 Task: Calculate the inverse hyperbolic secant for x = 4.0.
Action: Mouse moved to (858, 56)
Screenshot: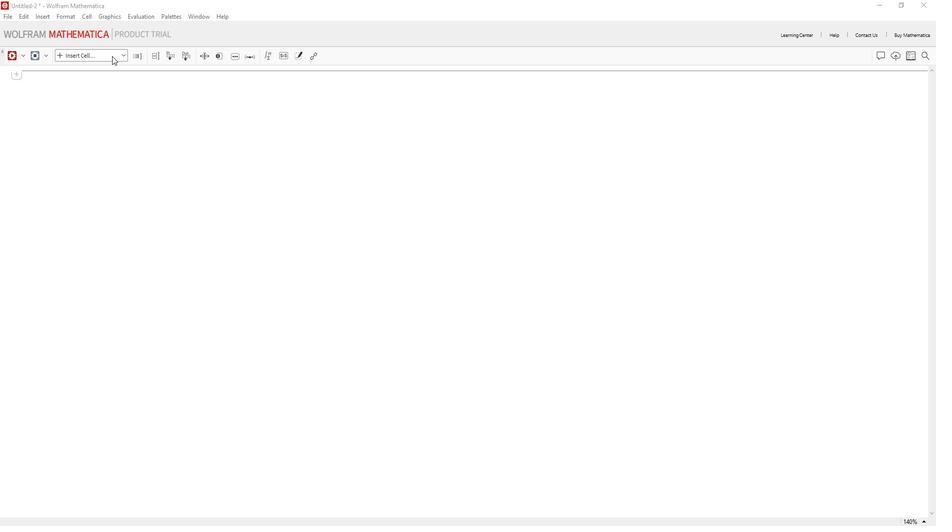 
Action: Mouse pressed left at (858, 56)
Screenshot: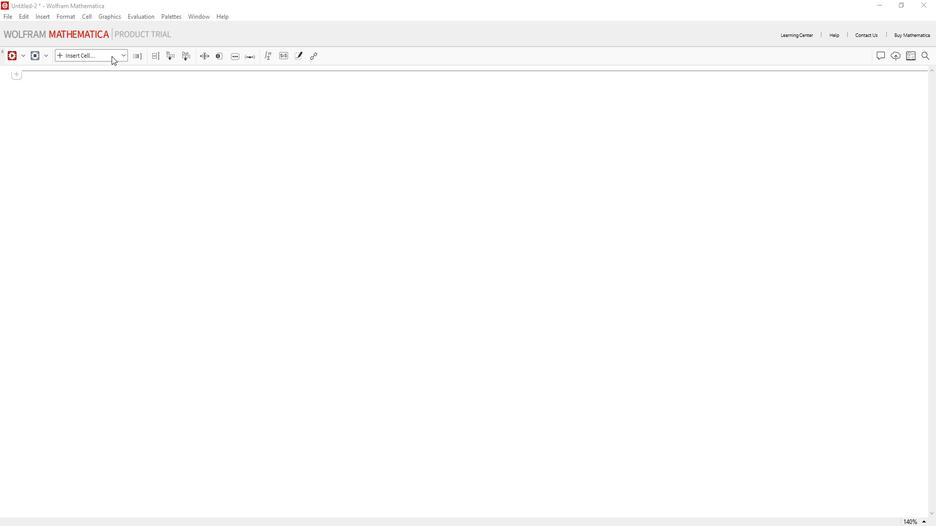 
Action: Mouse moved to (828, 75)
Screenshot: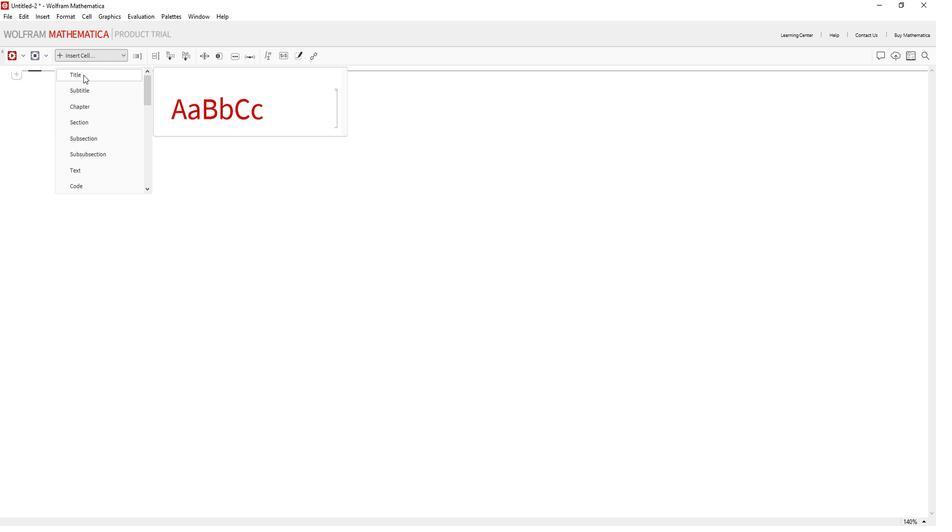 
Action: Mouse pressed left at (828, 75)
Screenshot: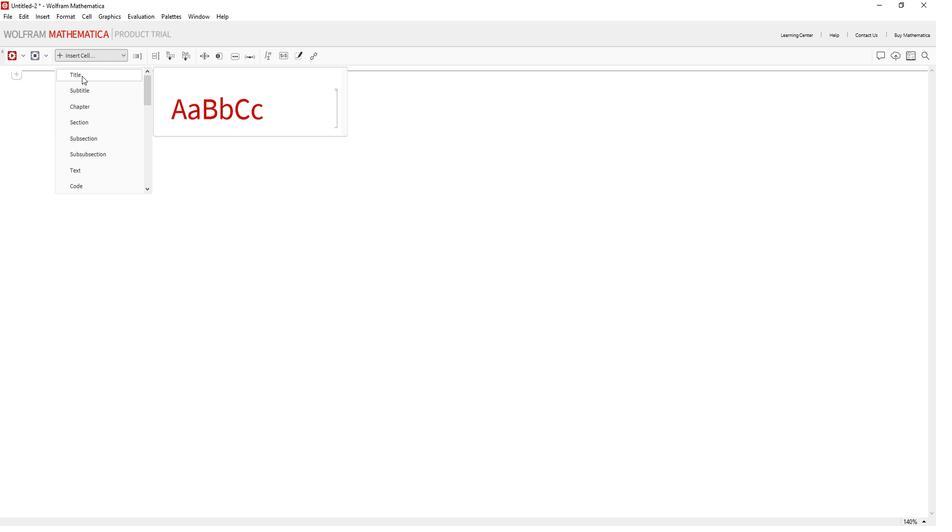 
Action: Key pressed <Key.shift>Calculate<Key.space>the<Key.space>inverse<Key.space>g<Key.backspace>hyperbolic<Key.space>secant.
Screenshot: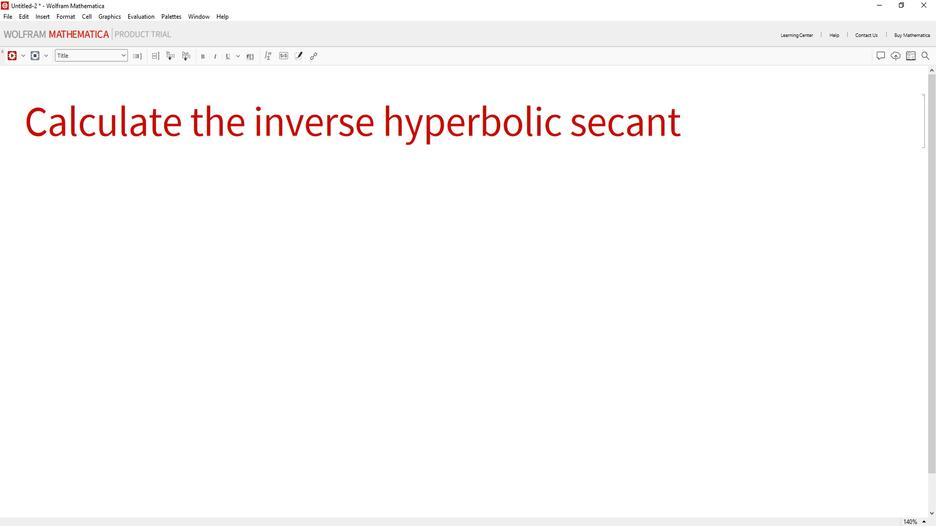 
Action: Mouse moved to (848, 174)
Screenshot: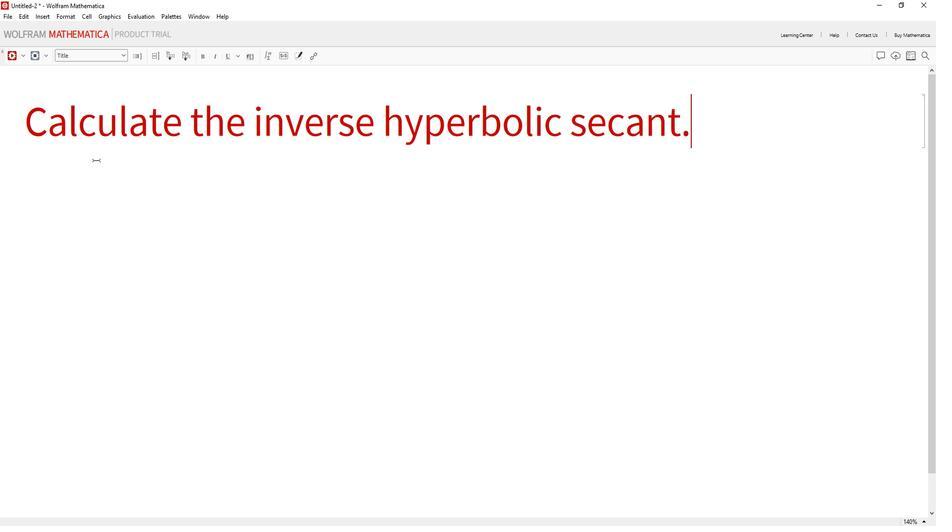 
Action: Mouse pressed left at (848, 174)
Screenshot: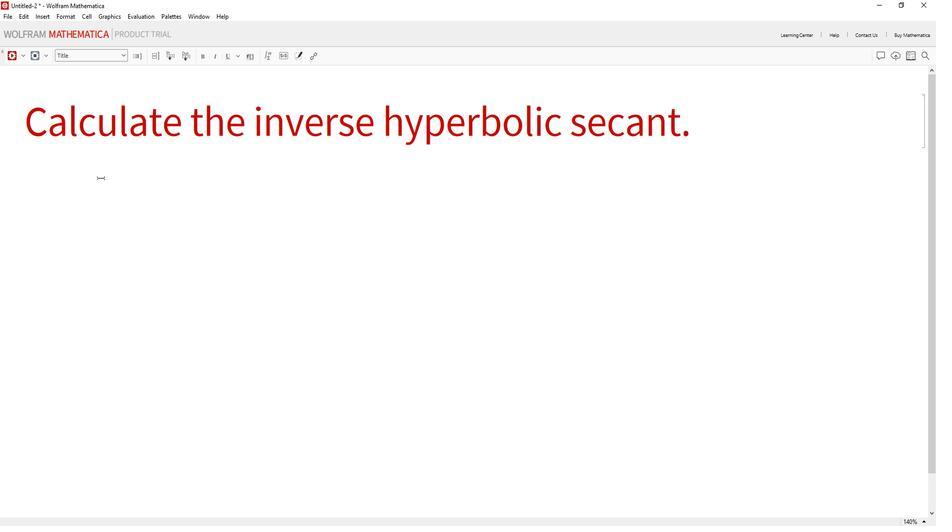 
Action: Mouse pressed left at (848, 174)
Screenshot: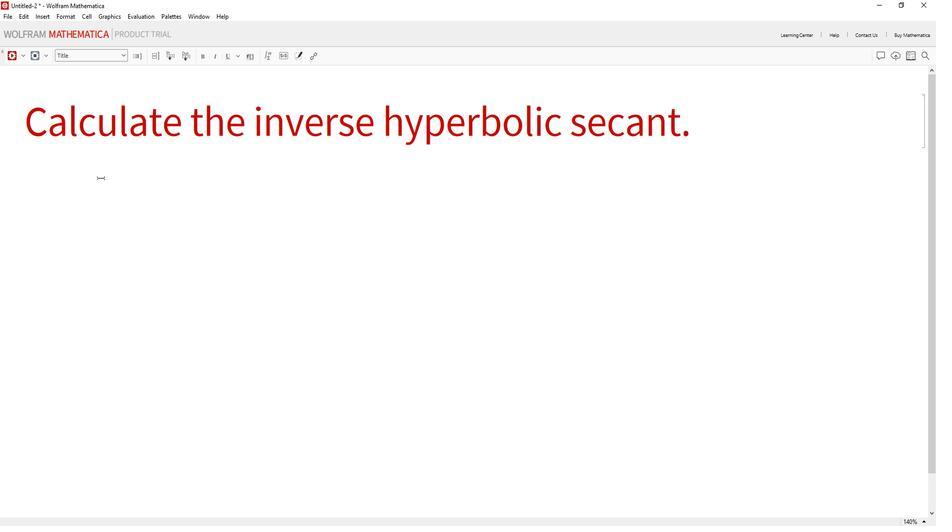 
Action: Mouse moved to (843, 59)
Screenshot: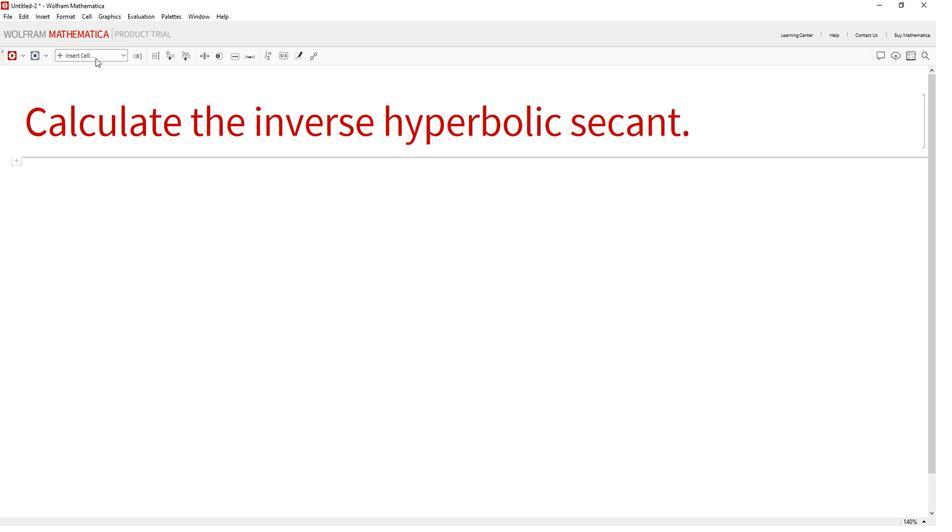 
Action: Mouse pressed left at (843, 59)
Screenshot: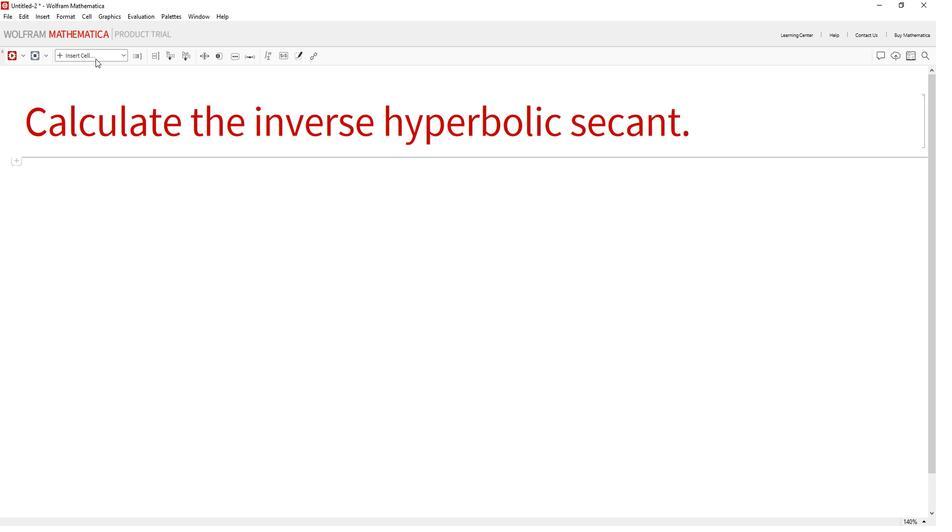 
Action: Mouse moved to (828, 178)
Screenshot: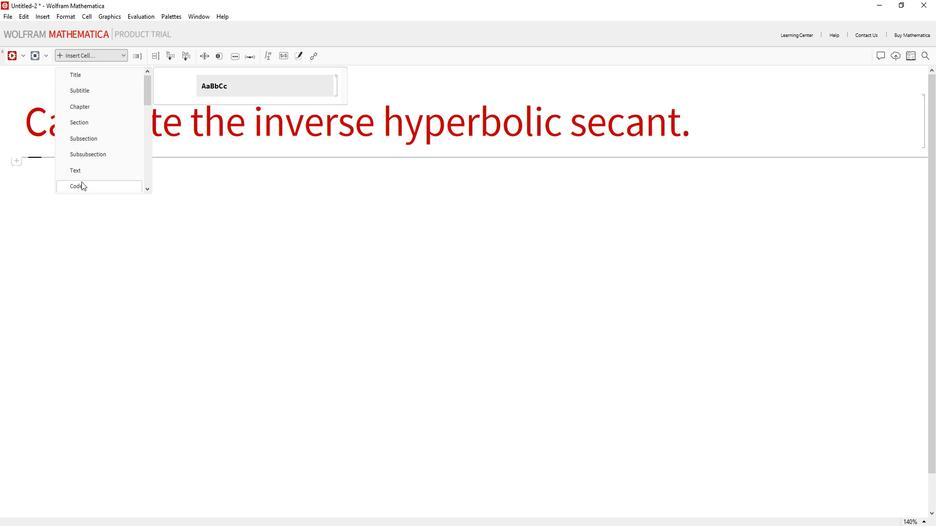 
Action: Mouse pressed left at (828, 178)
Screenshot: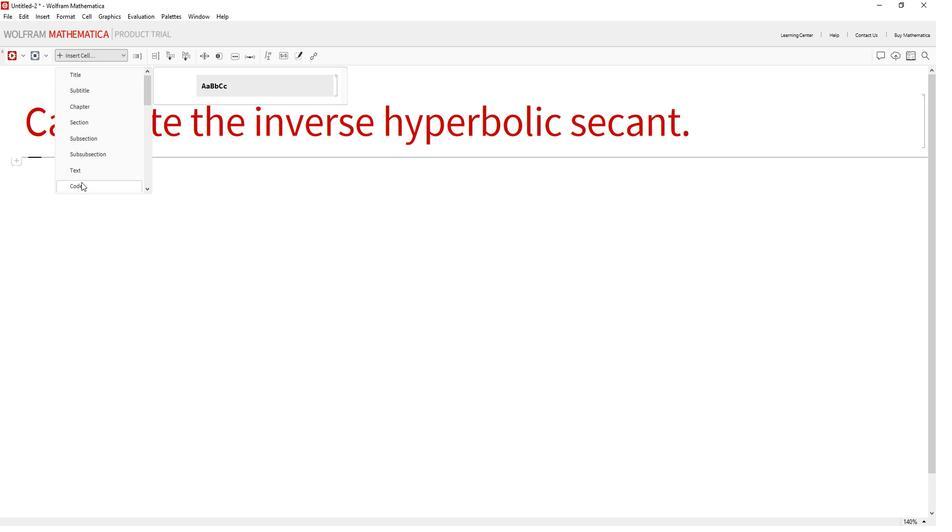 
Action: Mouse pressed left at (828, 178)
Screenshot: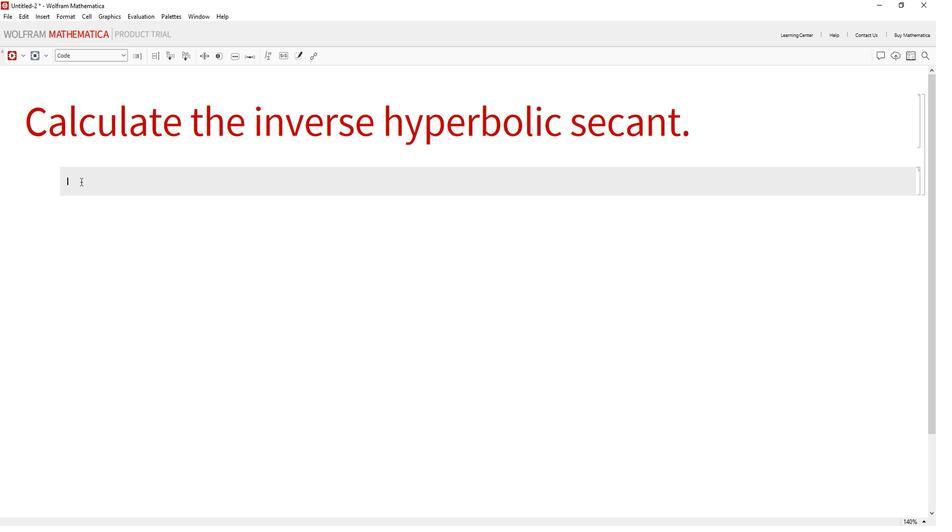 
Action: Mouse moved to (714, 186)
Screenshot: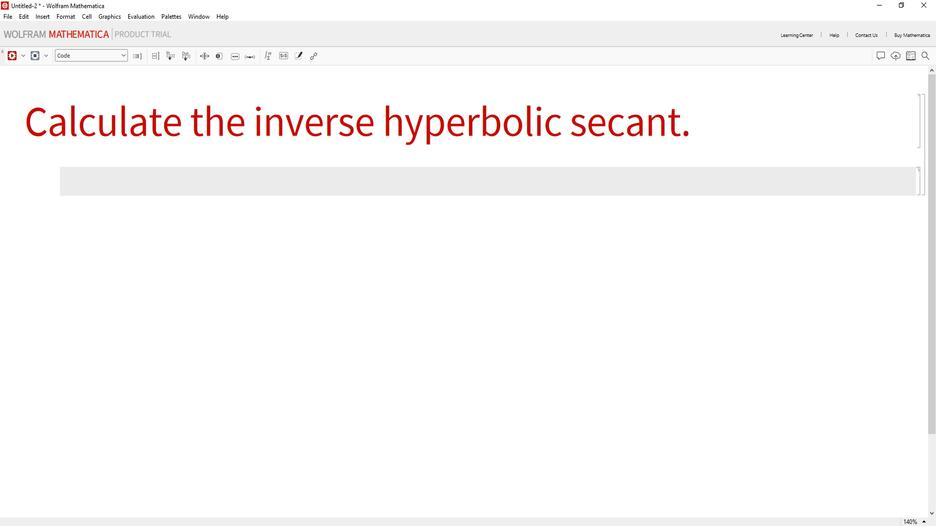 
Action: Mouse pressed left at (714, 186)
Screenshot: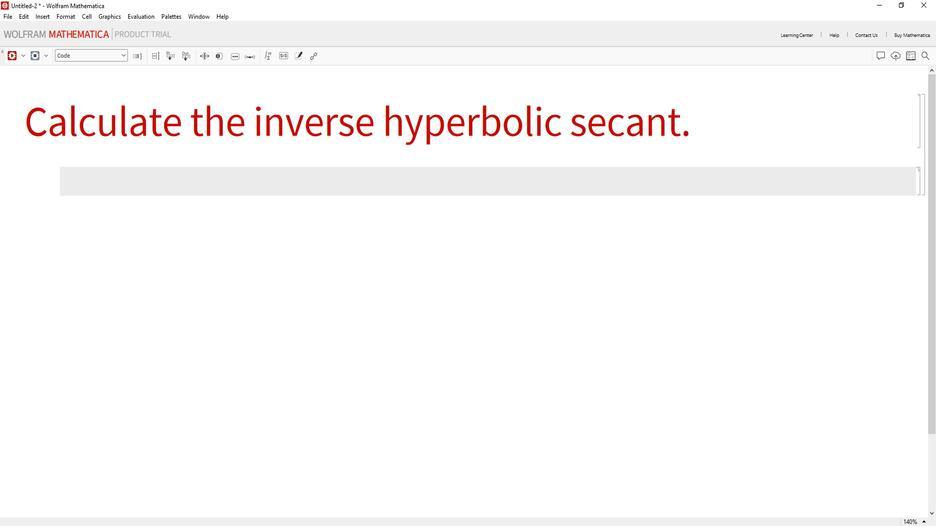 
Action: Mouse moved to (866, 178)
Screenshot: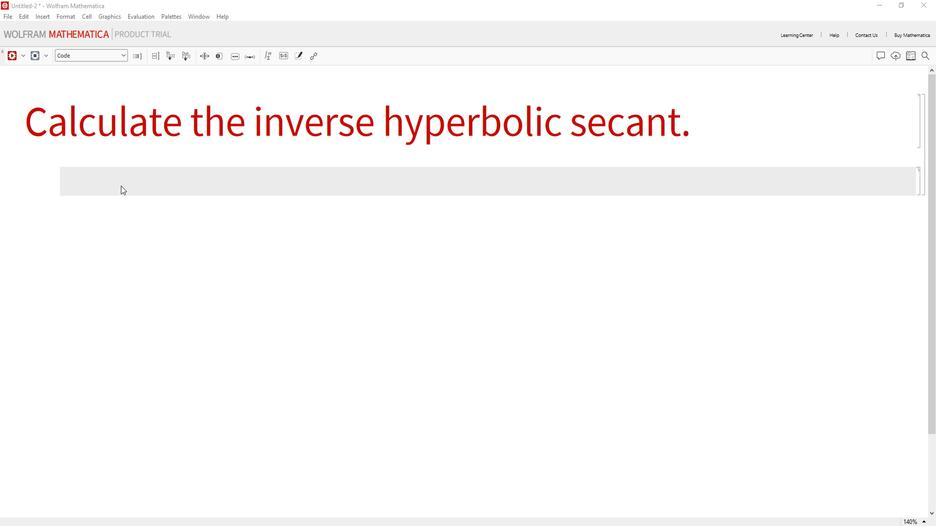 
Action: Mouse pressed left at (866, 178)
Screenshot: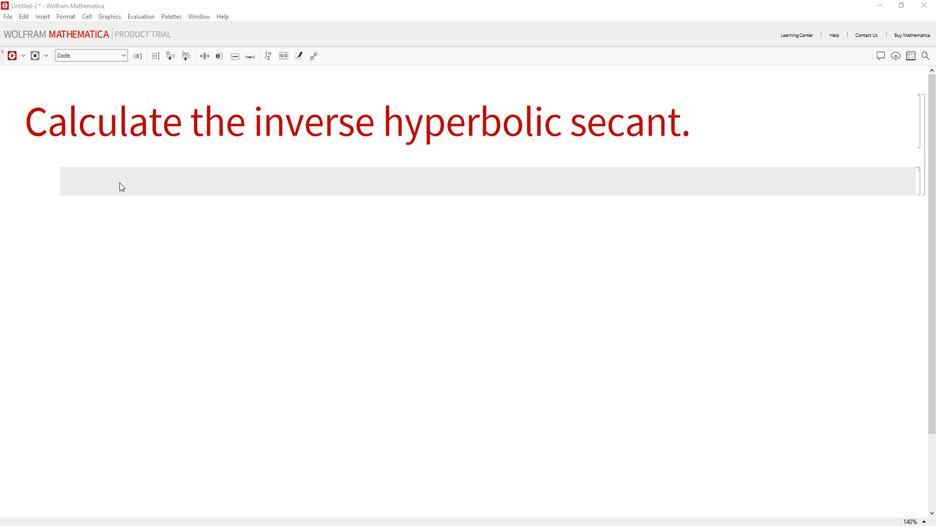 
Action: Key pressed <Key.shift_r>(*<Key.shift>Define<Key.space>the<Key.space>values<Key.space>of<Key.space>x<Key.right><Key.right>x<Key.space>-<Key.backspace>=<Key.space>4.0;<Key.enter><Key.enter><Key.shift_r><Key.shift_r><Key.shift_r><Key.shift_r>(*<Key.shift>Evaluate<Key.space>the<Key.space>inverse<Key.space>hyperbolic<Key.space>secant<Key.right><Key.right><Key.enter>inverse<Key.shift>Hyperbolic<Key.shift>Secant<Key.enter><Key.space>=<Key.space><Key.shift>Arc<Key.shift>Sech[x<Key.right>;<Key.enter><Key.enter><Key.shift_r>(*<Key.shift><Key.shift><Key.shift><Key.shift><Key.shift><Key.shift><Key.shift><Key.shift><Key.shift><Key.shift><Key.shift><Key.shift><Key.shift><Key.shift><Key.shift><Key.shift><Key.shift><Key.shift><Key.shift>Display<Key.space>the<Key.space>result<Key.right><Key.right><Key.enter>inverse<Key.shift>G<Key.backspace><Key.shift>Hyperbolic<Key.shift>Secant<Key.enter>
Screenshot: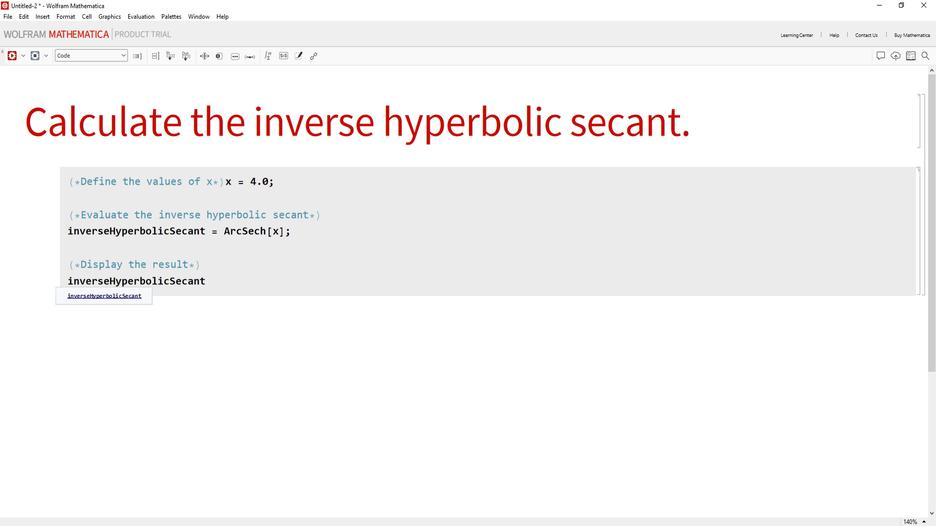 
Action: Mouse moved to (939, 235)
Screenshot: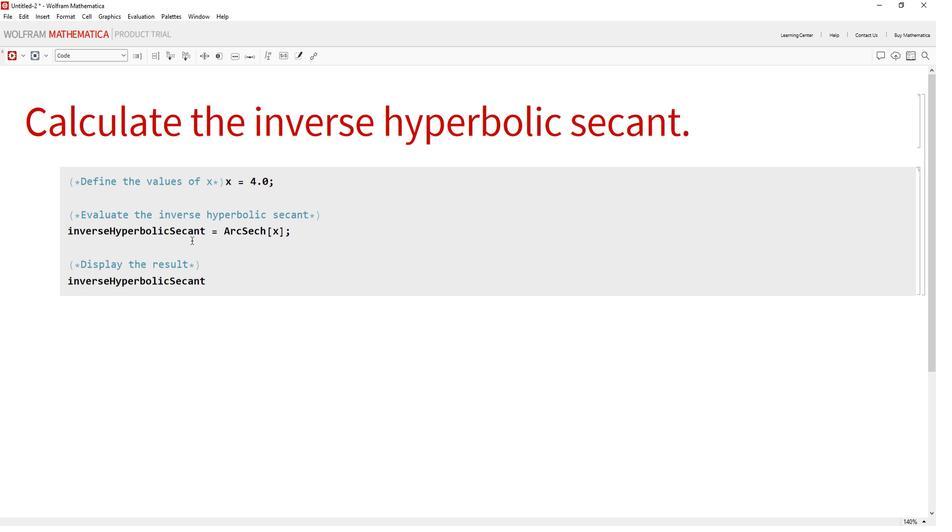 
Action: Mouse pressed left at (939, 235)
Screenshot: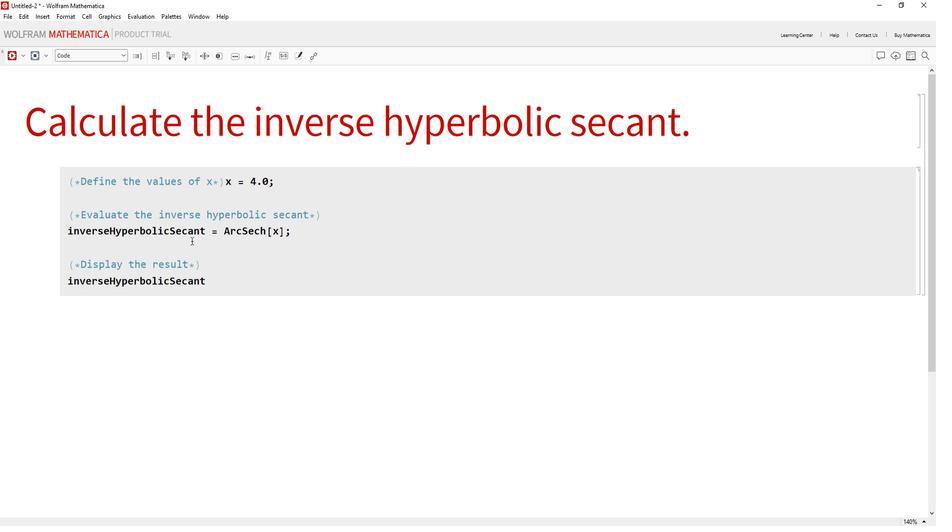 
Action: Mouse moved to (761, 56)
Screenshot: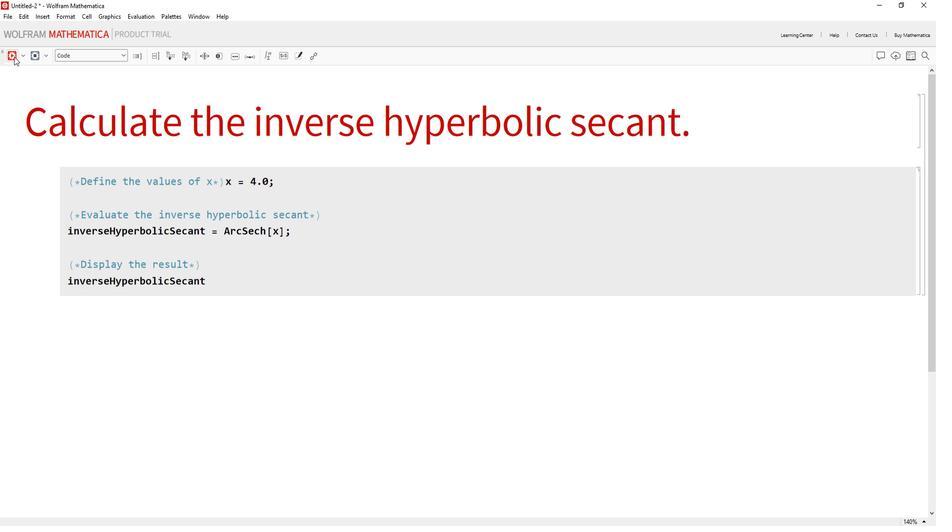 
Action: Mouse pressed left at (761, 56)
Screenshot: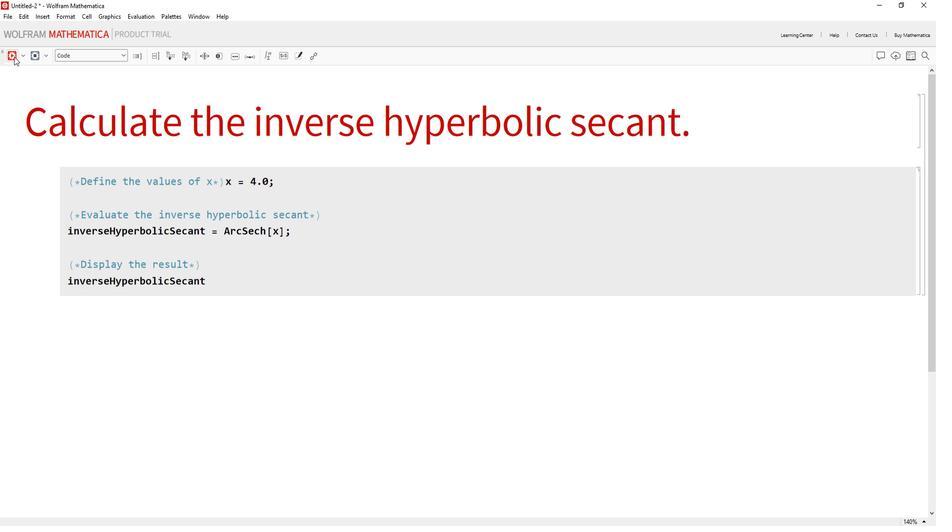 
Action: Mouse moved to (923, 308)
Screenshot: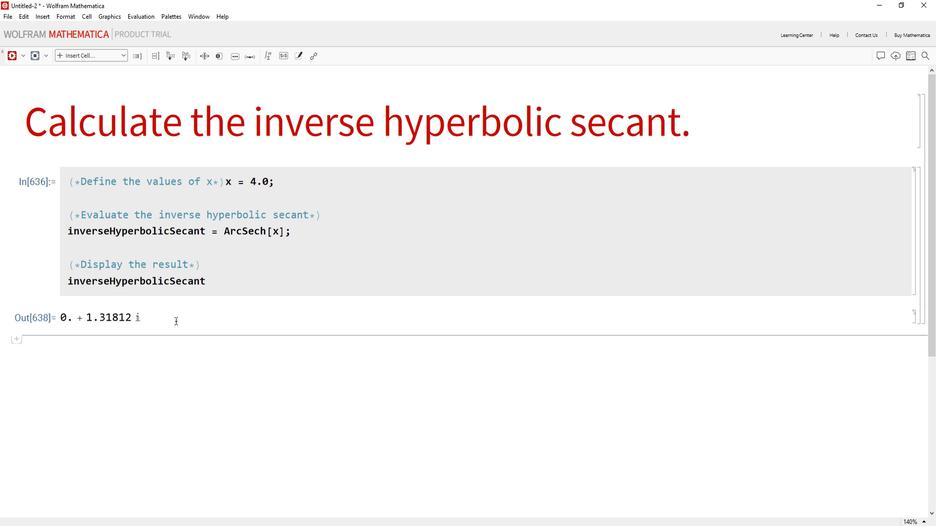 
